 Task: Use the formula "EXPON.DIST" in spreadsheet "Project portfolio".
Action: Mouse moved to (207, 282)
Screenshot: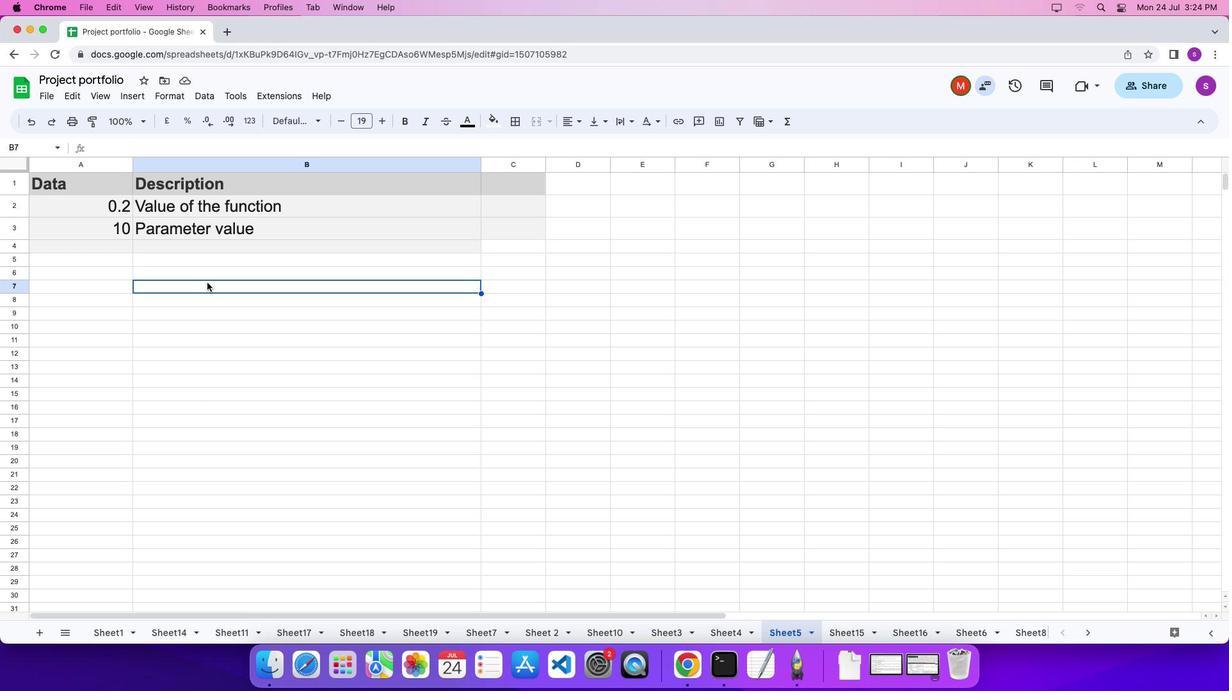 
Action: Mouse pressed left at (207, 282)
Screenshot: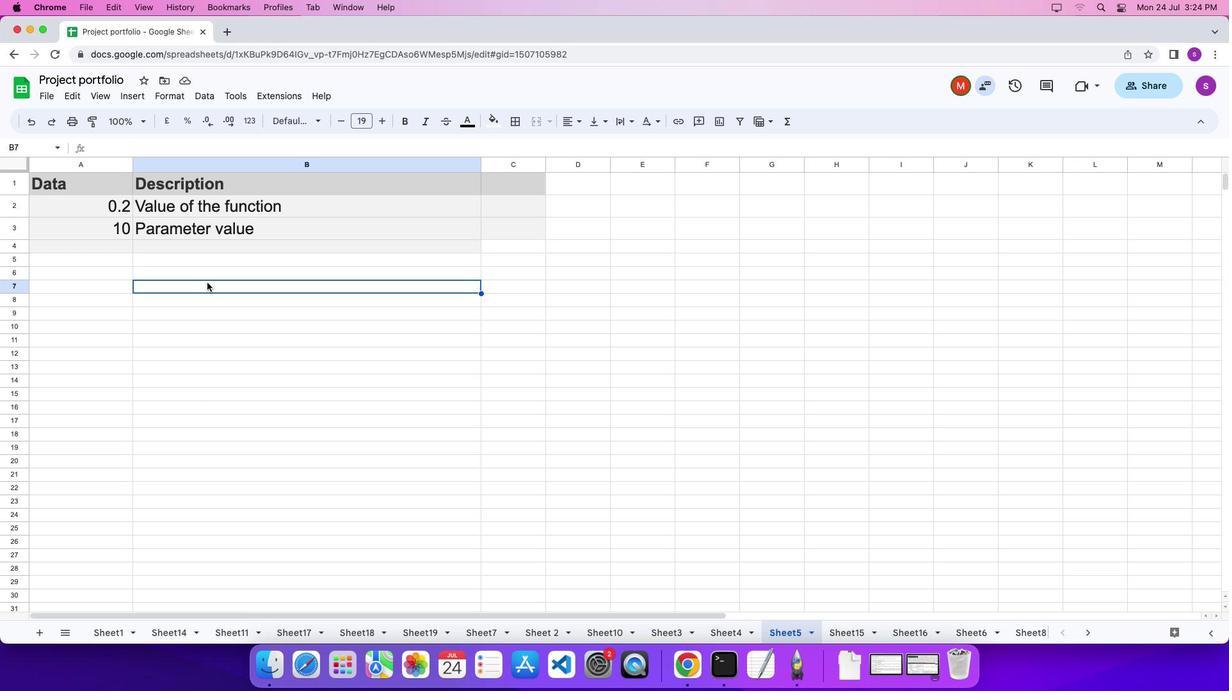 
Action: Mouse moved to (207, 283)
Screenshot: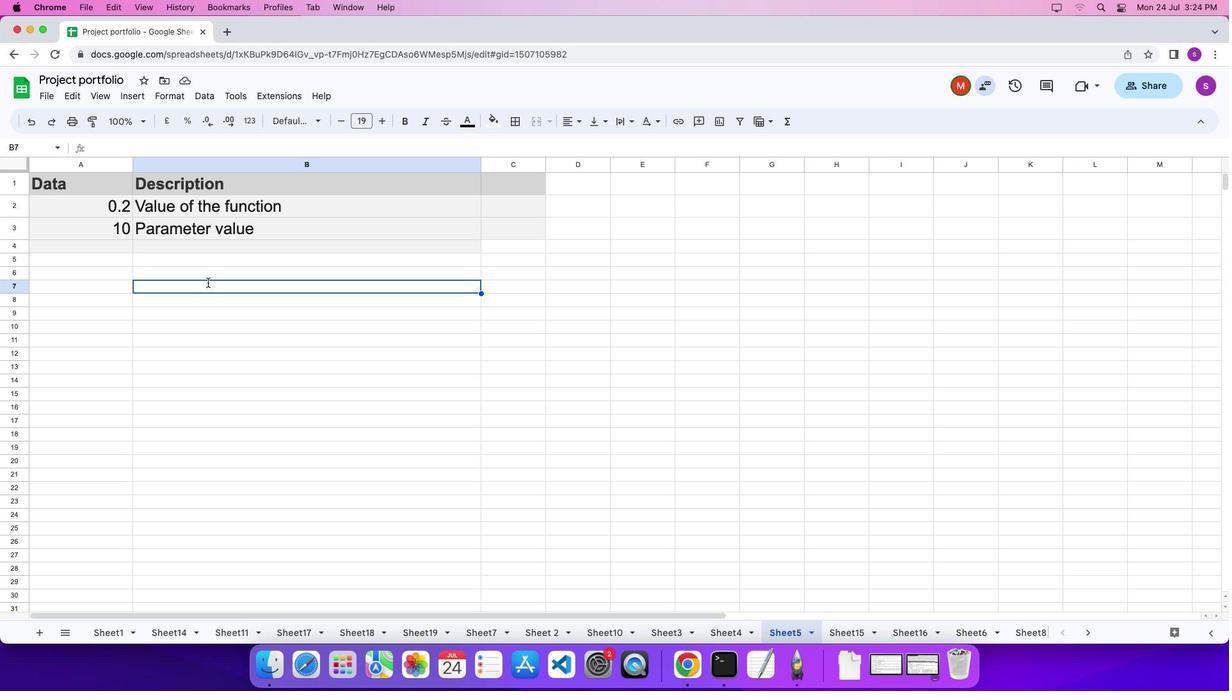 
Action: Key pressed '='
Screenshot: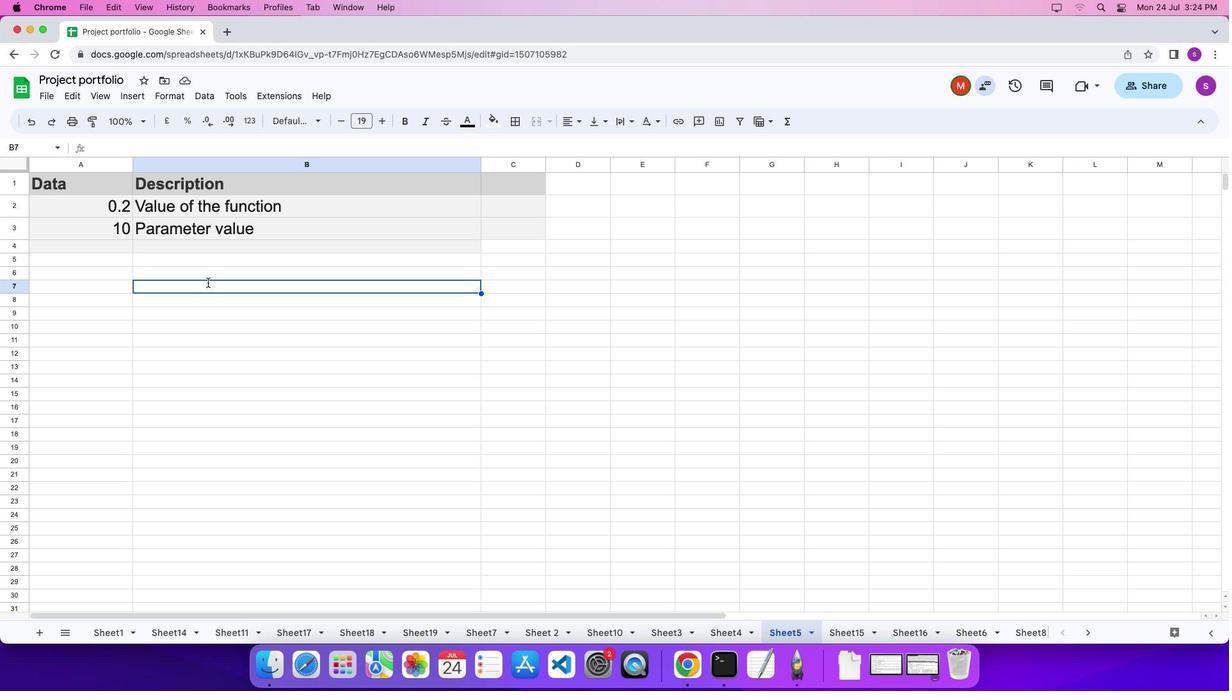 
Action: Mouse moved to (785, 116)
Screenshot: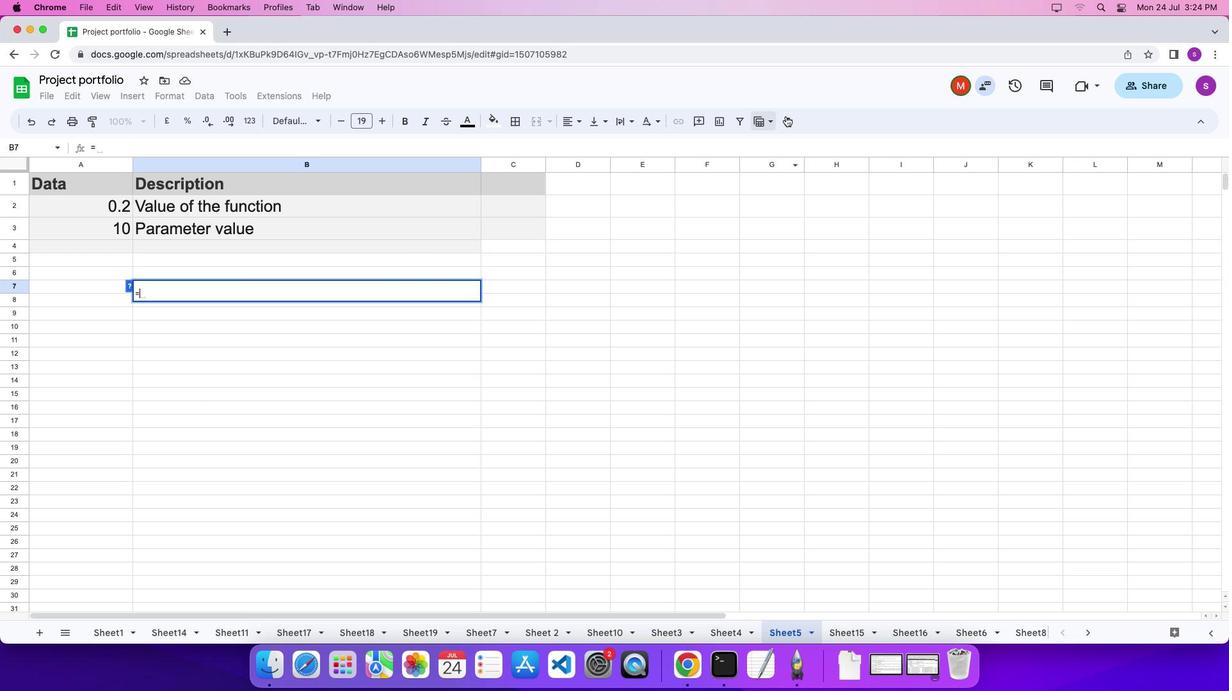 
Action: Mouse pressed left at (785, 116)
Screenshot: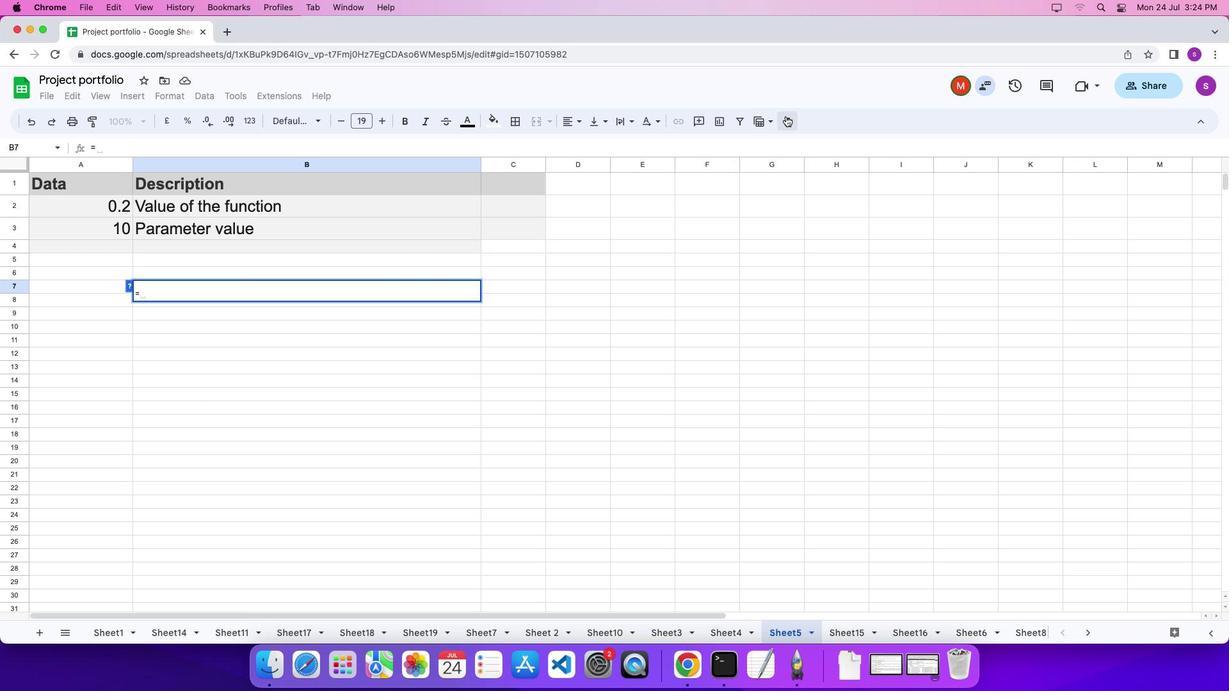 
Action: Mouse moved to (983, 561)
Screenshot: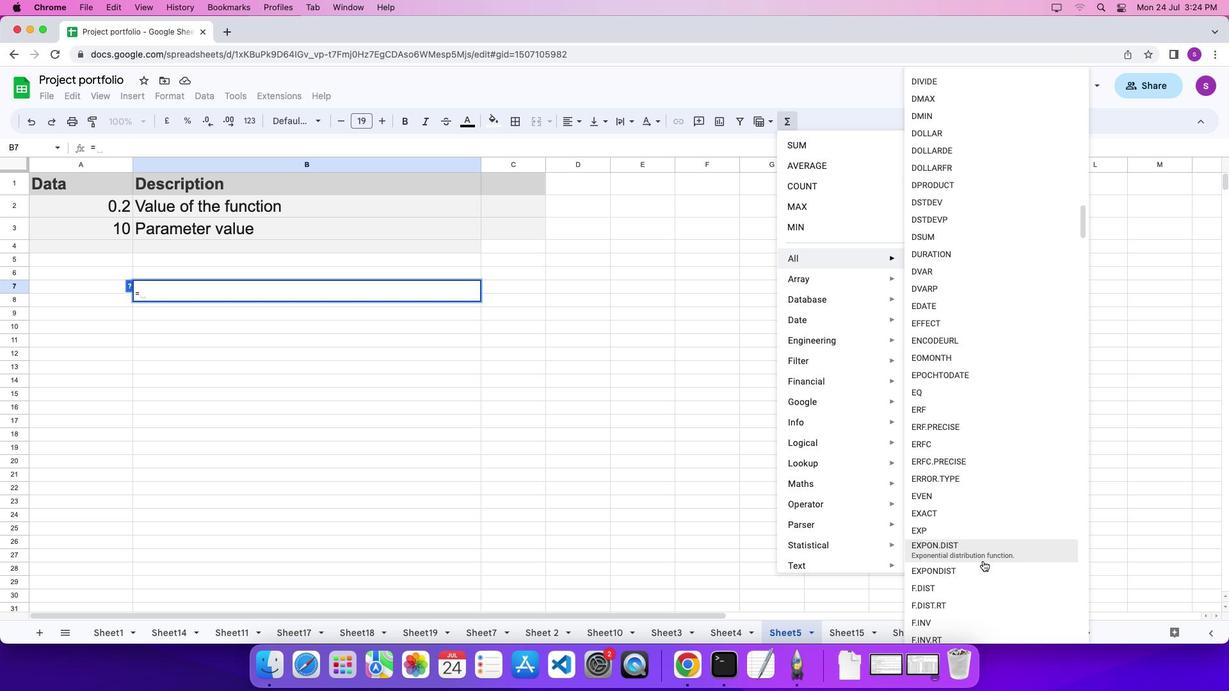 
Action: Mouse scrolled (983, 561) with delta (0, 0)
Screenshot: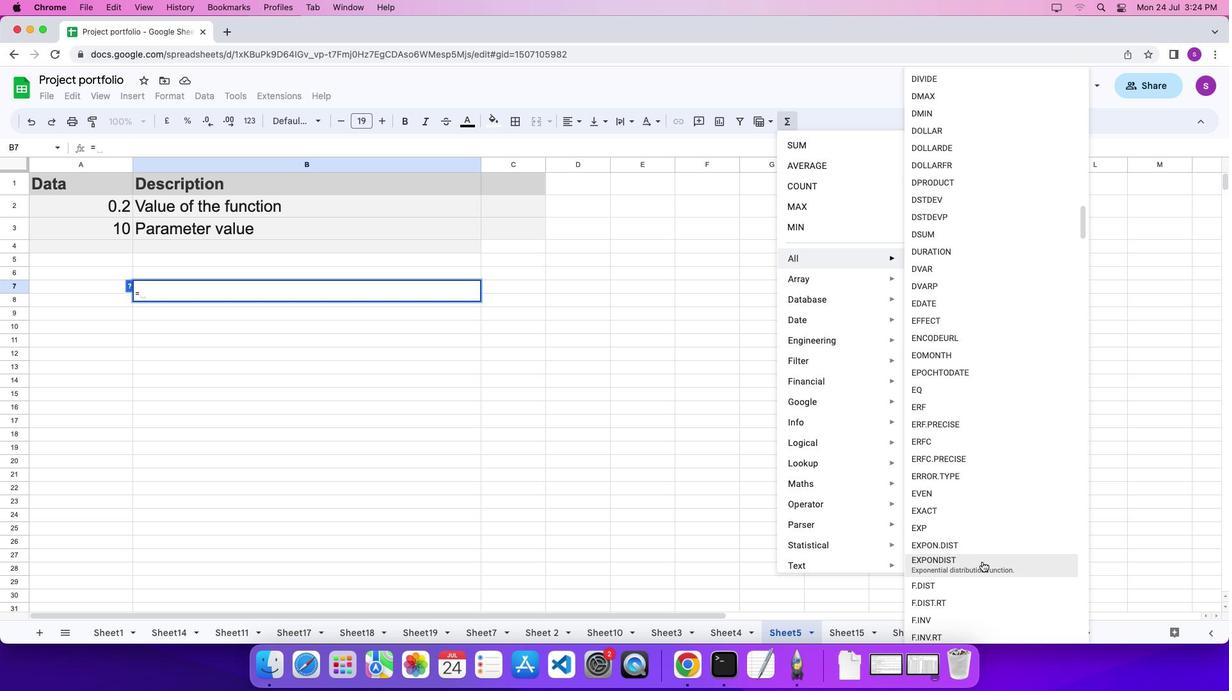 
Action: Mouse moved to (981, 544)
Screenshot: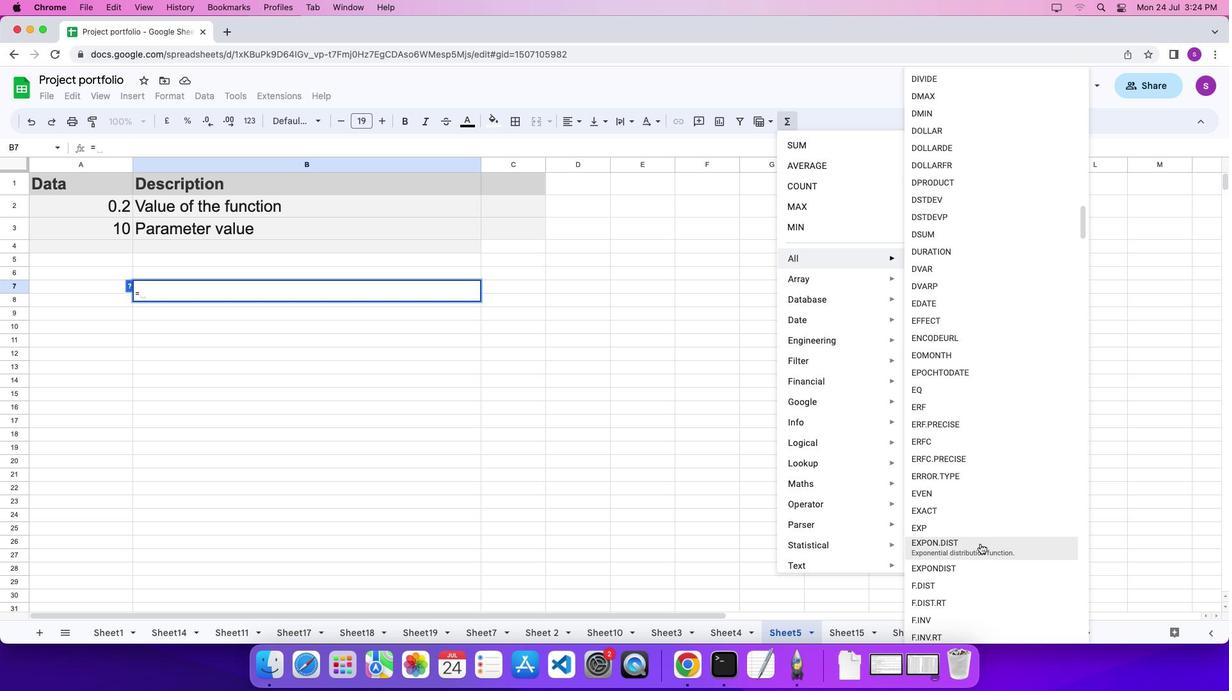
Action: Mouse pressed left at (981, 544)
Screenshot: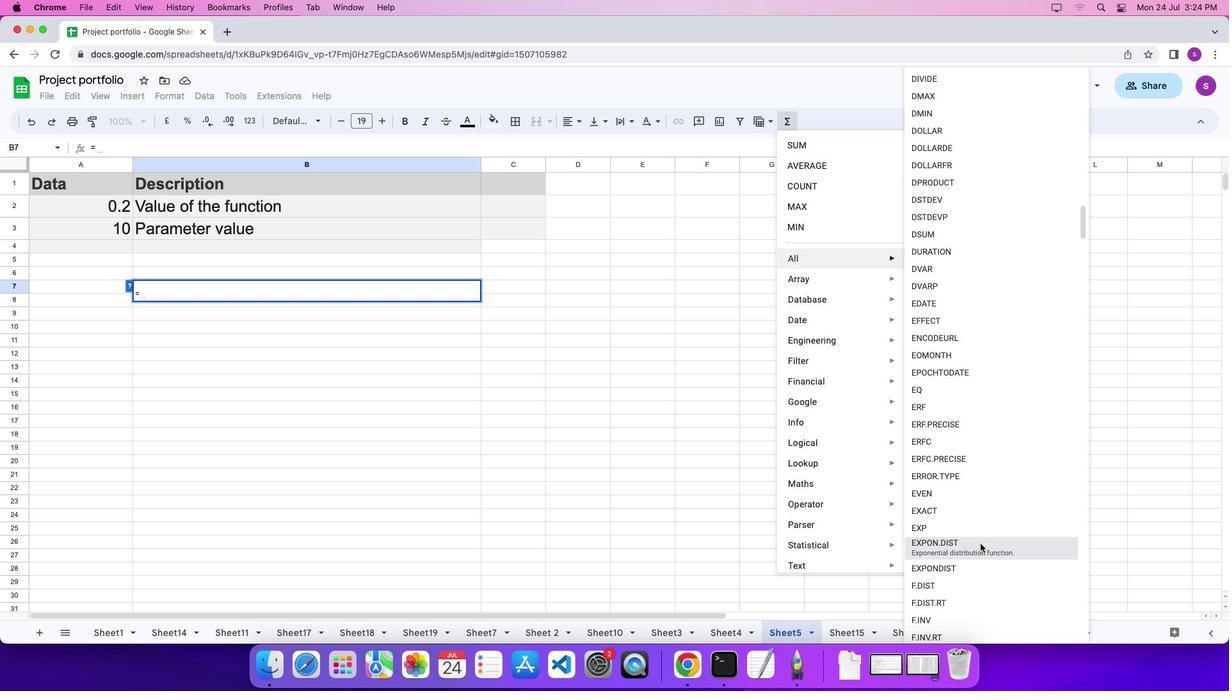 
Action: Mouse moved to (115, 204)
Screenshot: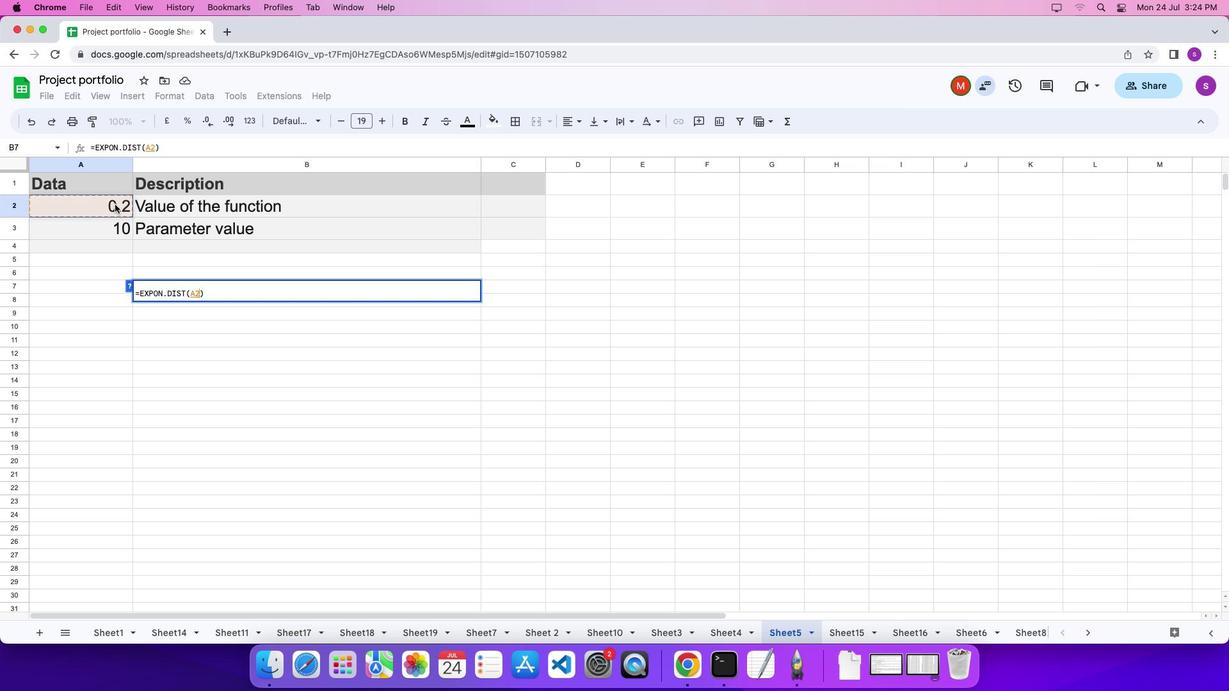 
Action: Mouse pressed left at (115, 204)
Screenshot: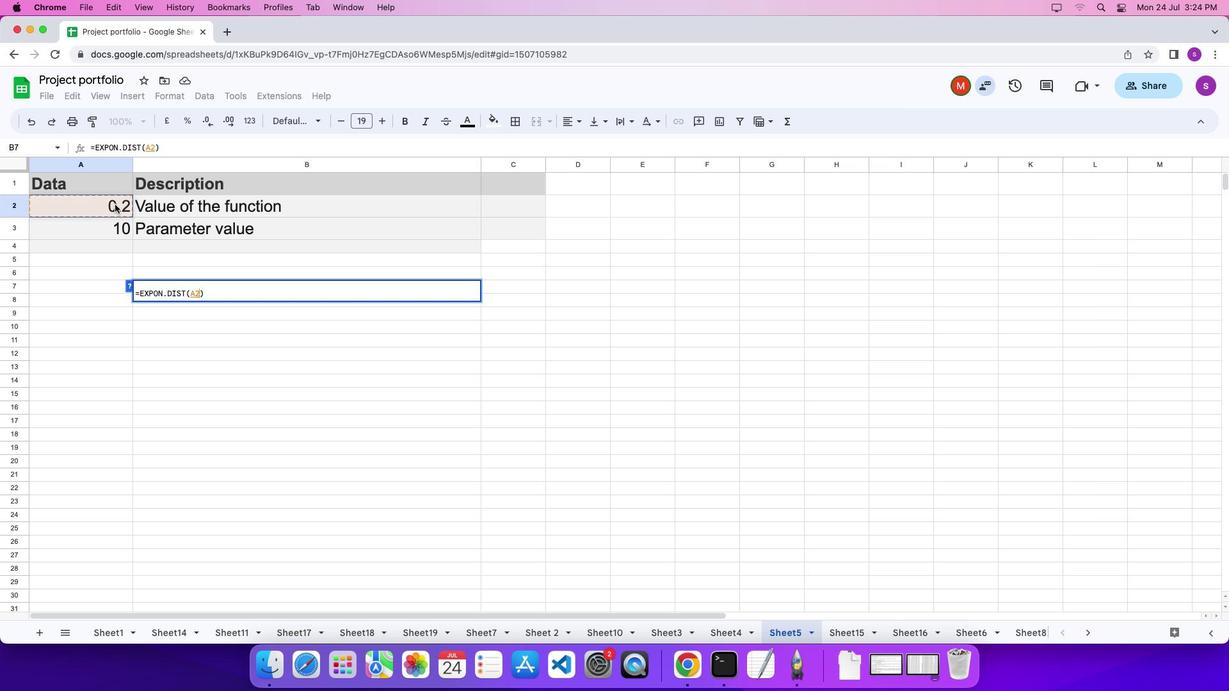 
Action: Key pressed ','
Screenshot: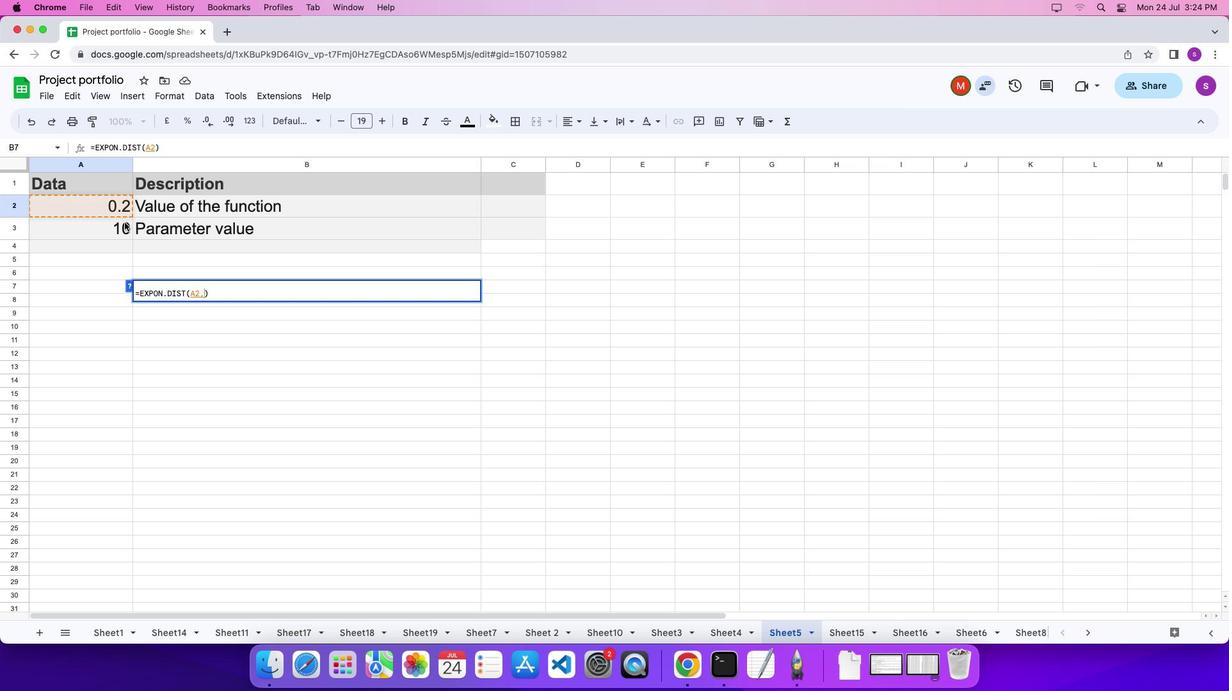 
Action: Mouse moved to (122, 228)
Screenshot: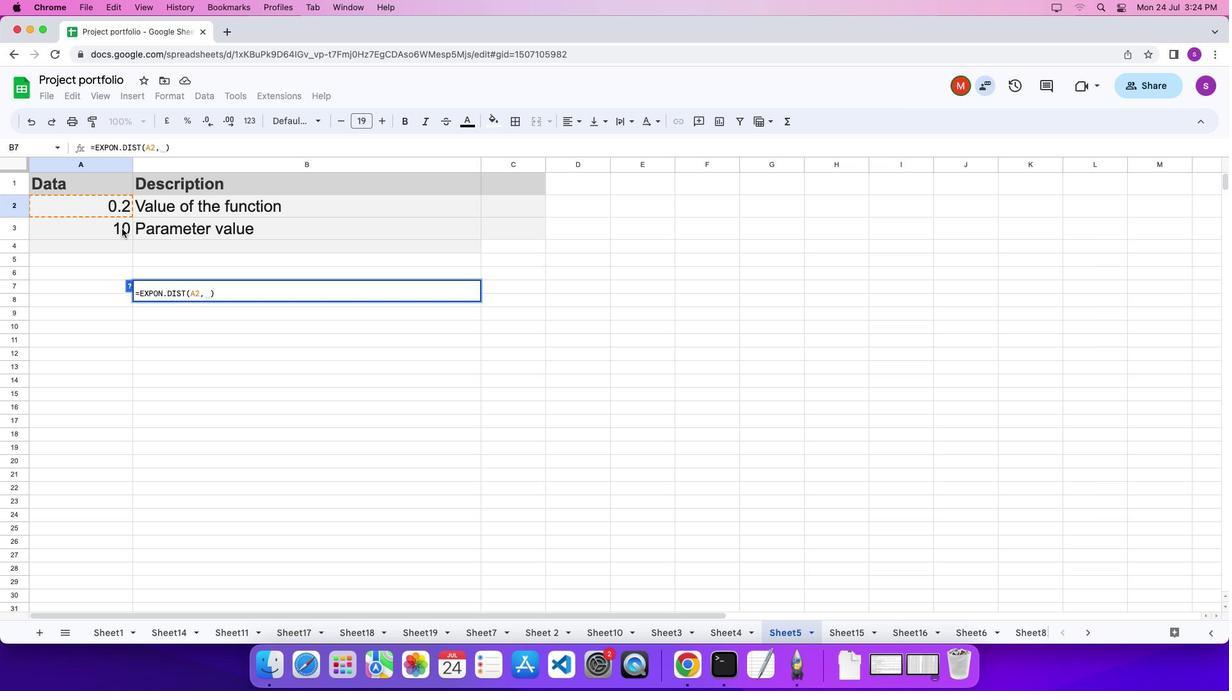 
Action: Mouse pressed left at (122, 228)
Screenshot: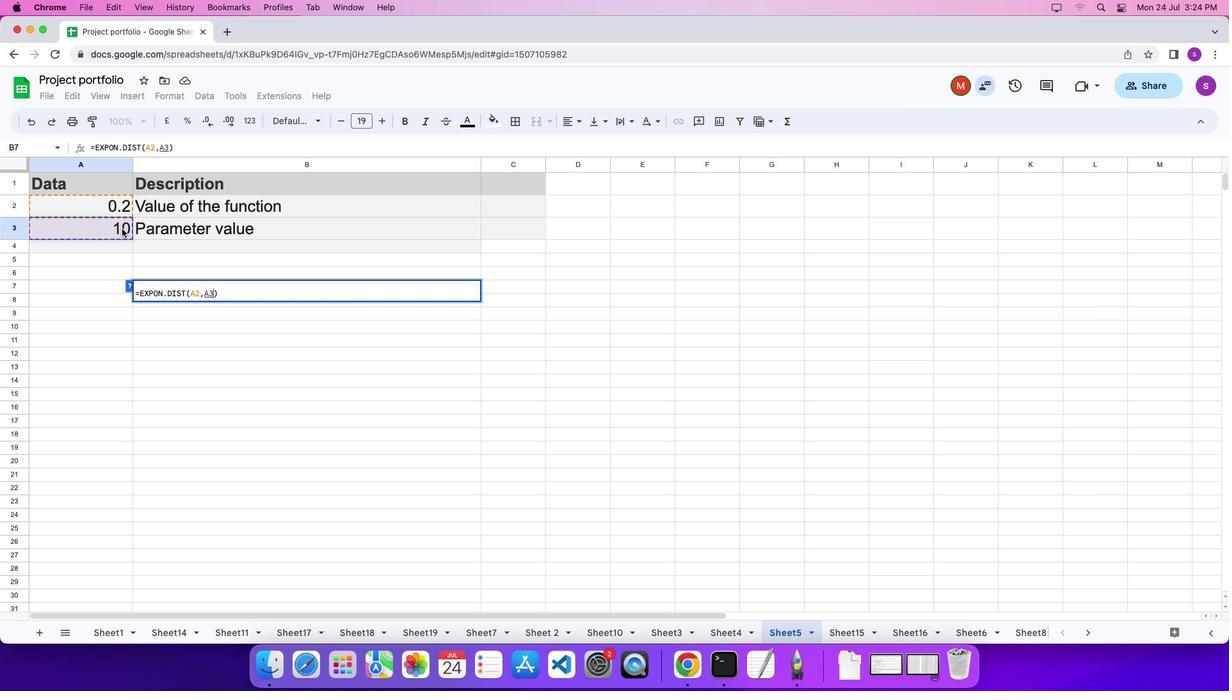 
Action: Mouse moved to (121, 229)
Screenshot: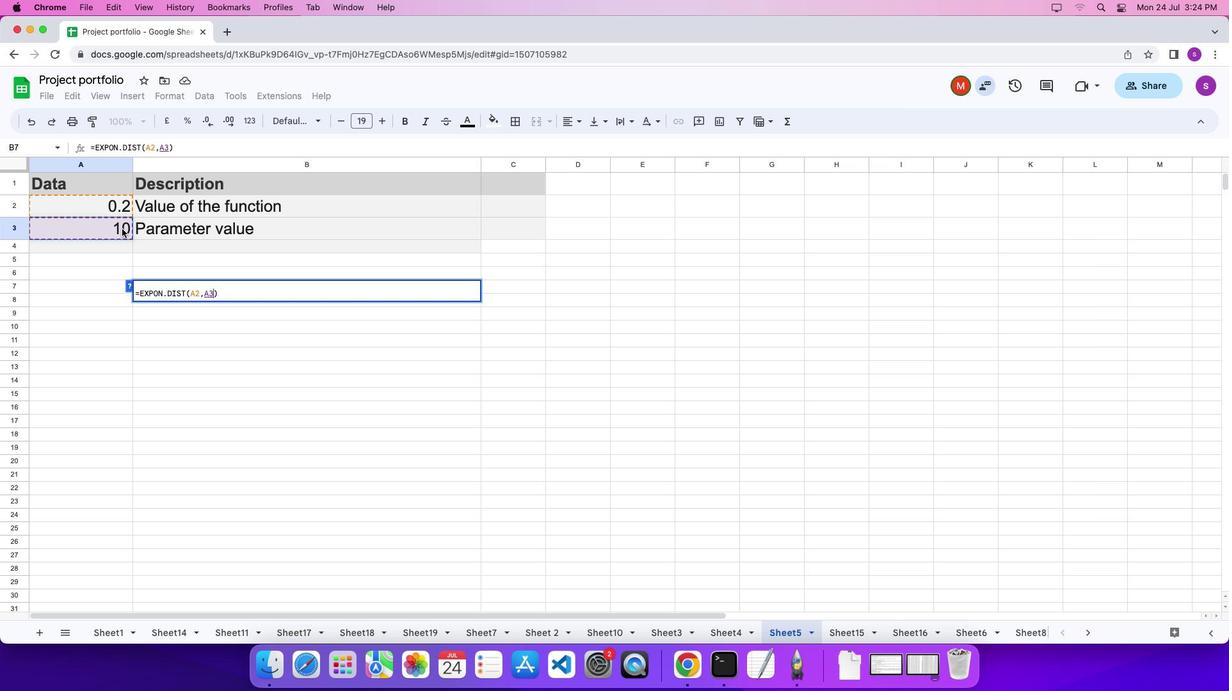 
Action: Key pressed ','
Screenshot: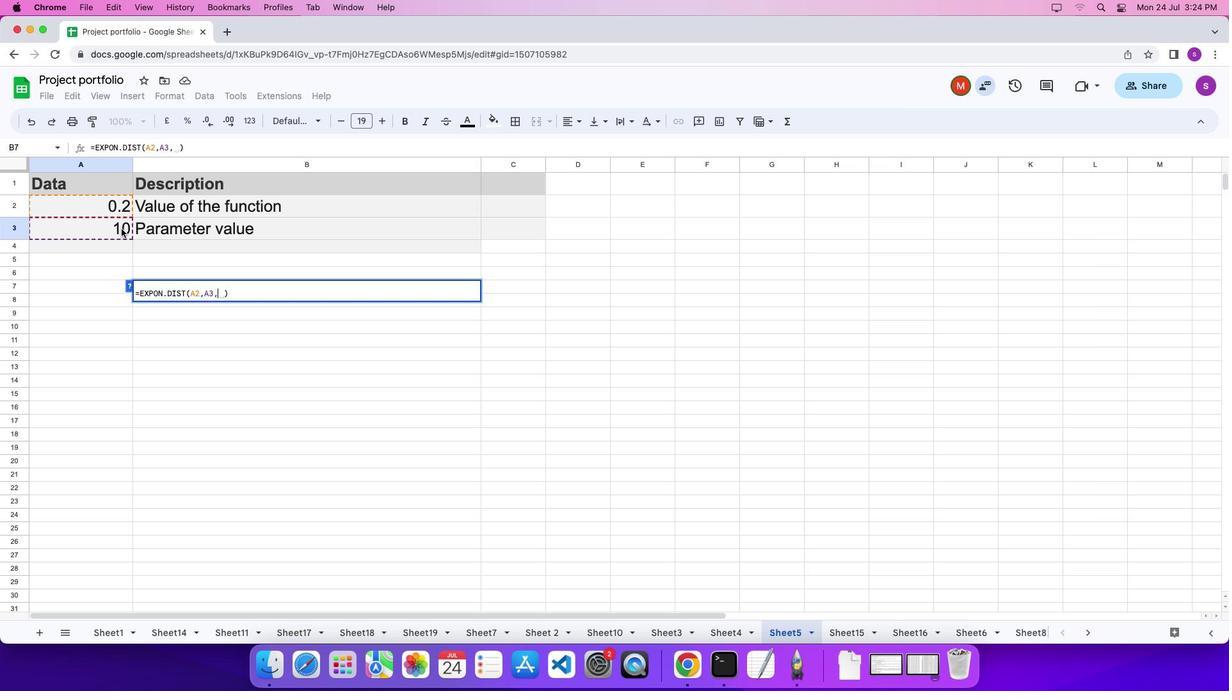 
Action: Mouse moved to (121, 229)
Screenshot: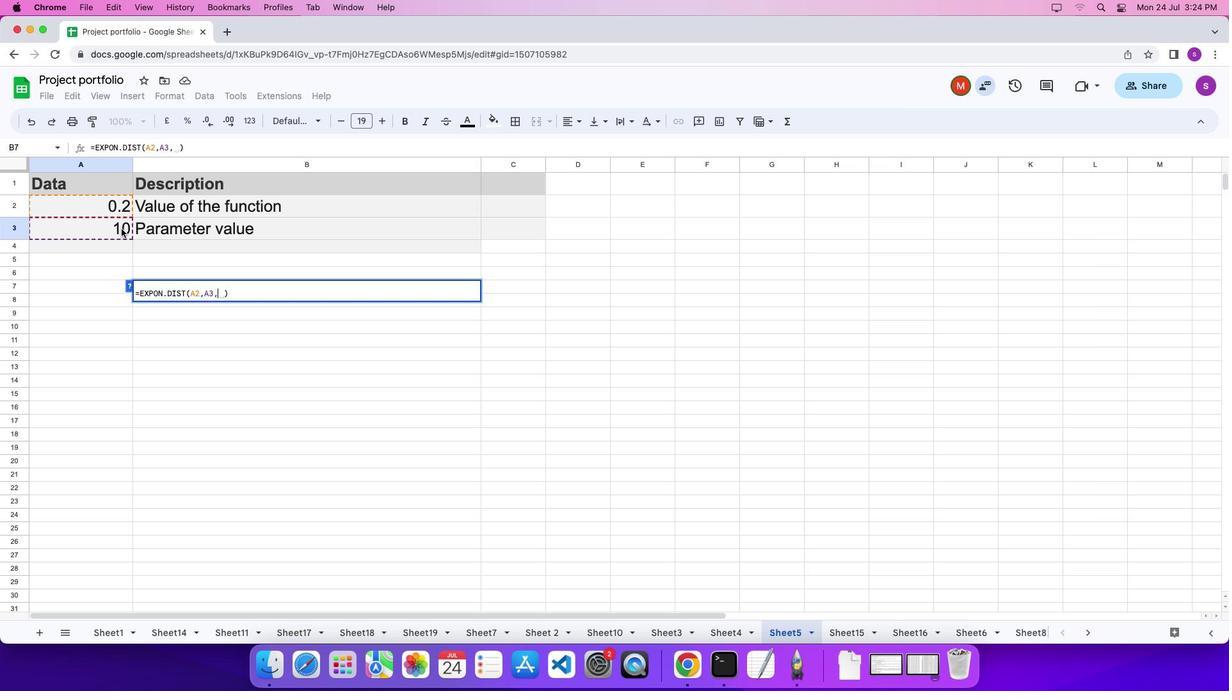 
Action: Key pressed Key.shift'T''R''U''E'Key.enter
Screenshot: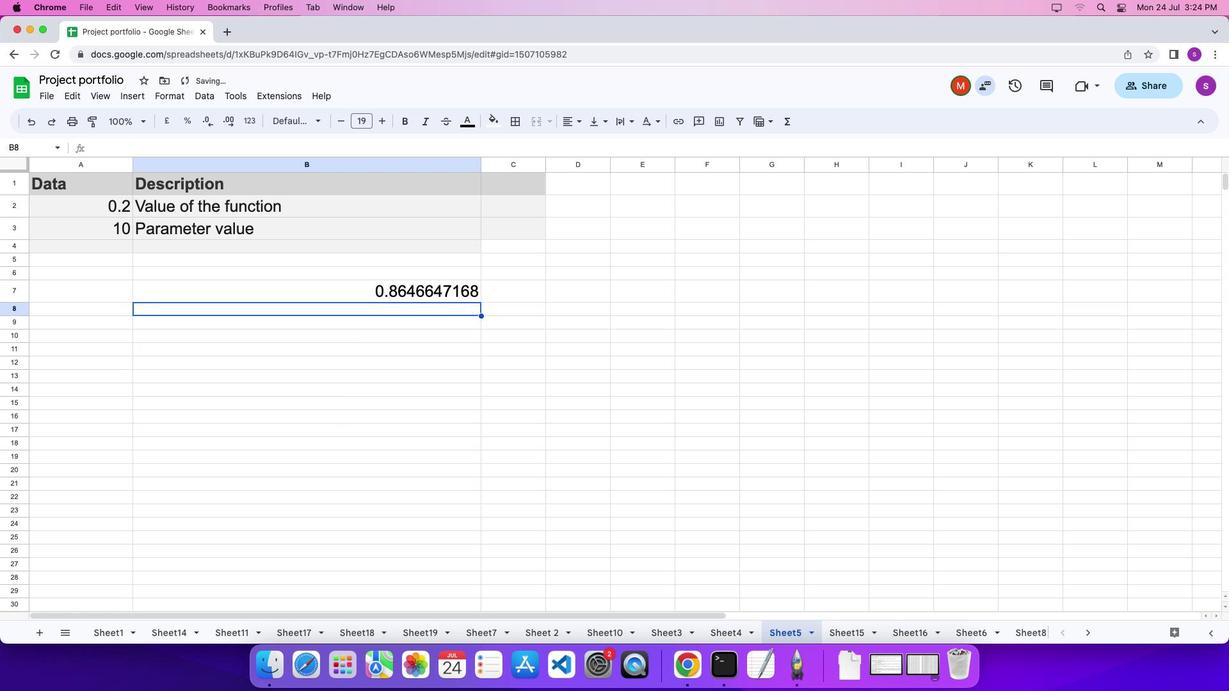 
